 Task: In the  document Mswordfile.docx Select the first Column and change text color to  'Black' Apply the command  'Undo' Apply the command  Redo
Action: Mouse moved to (233, 282)
Screenshot: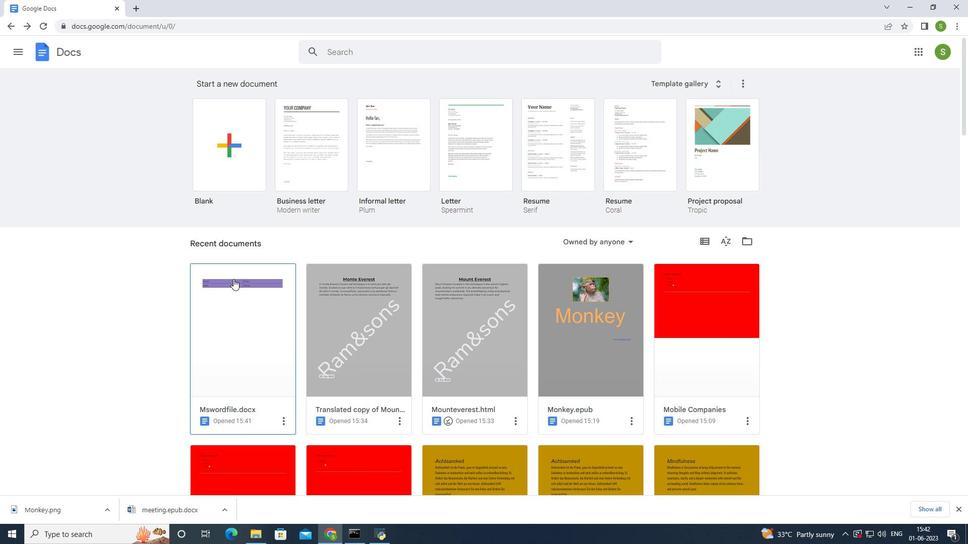 
Action: Mouse pressed left at (233, 282)
Screenshot: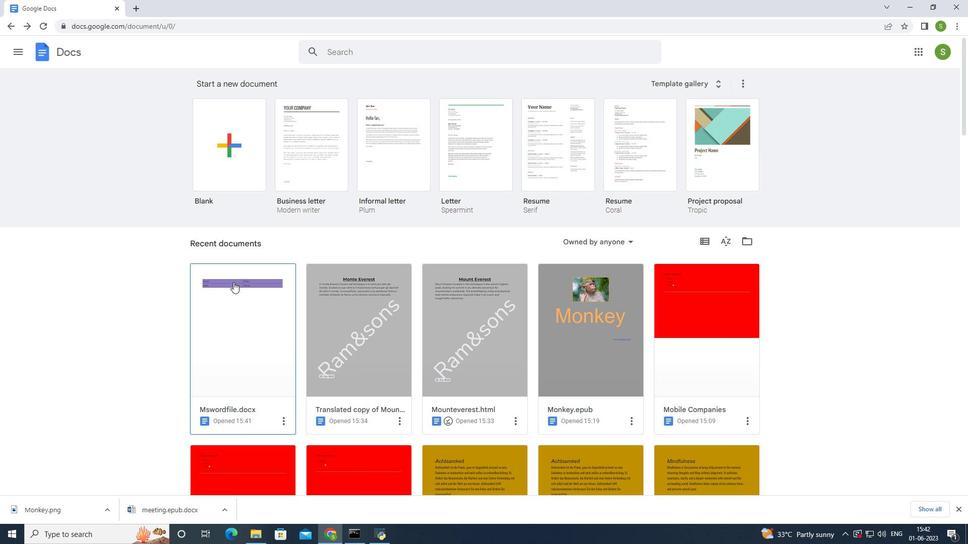 
Action: Mouse moved to (252, 168)
Screenshot: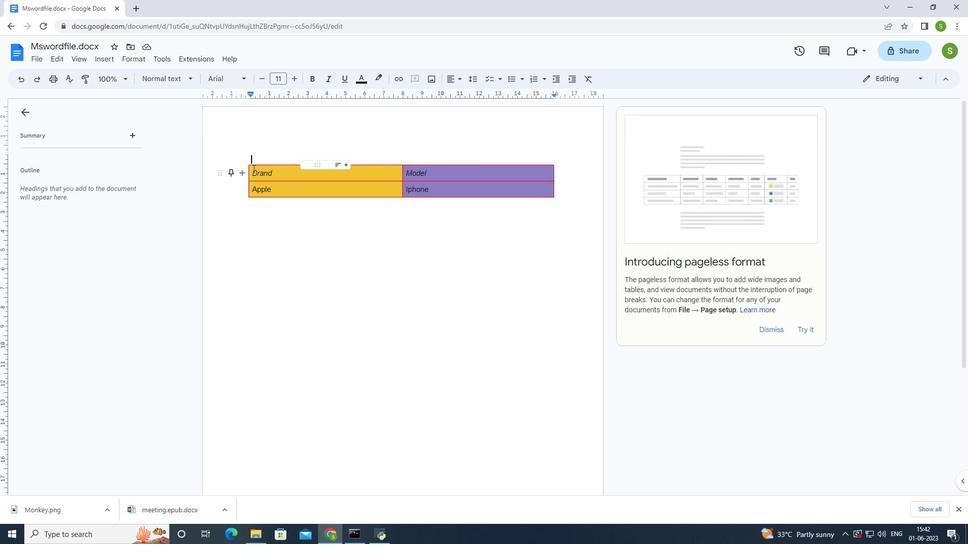 
Action: Mouse pressed left at (252, 168)
Screenshot: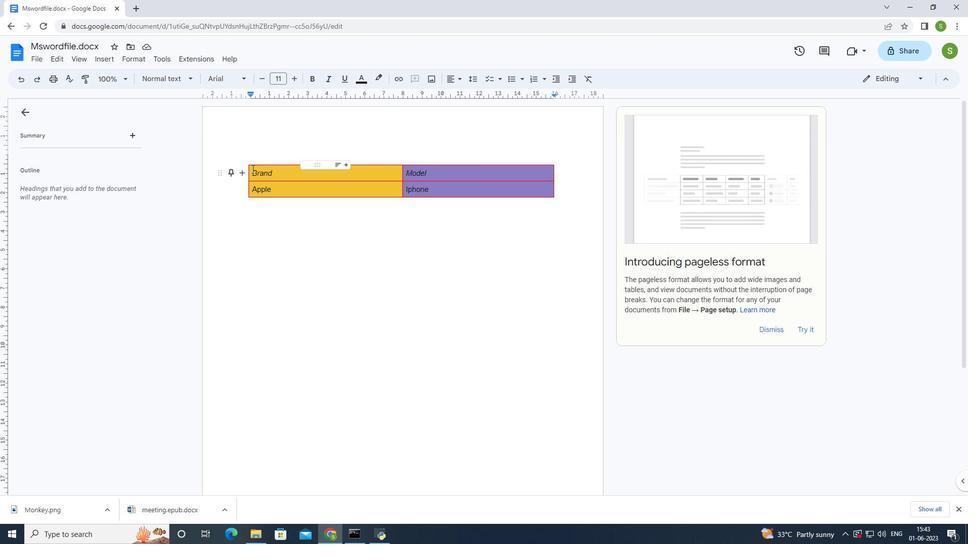 
Action: Mouse moved to (362, 82)
Screenshot: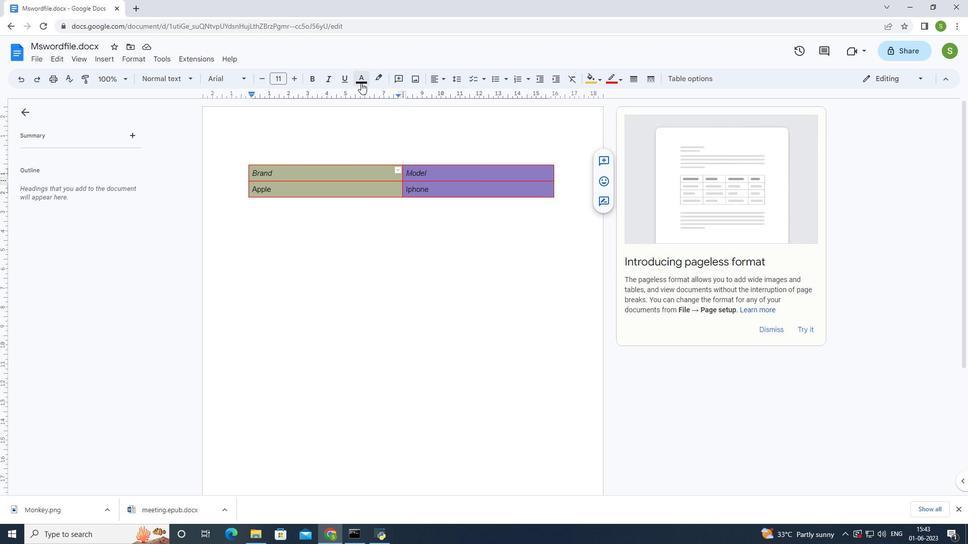 
Action: Mouse pressed left at (362, 82)
Screenshot: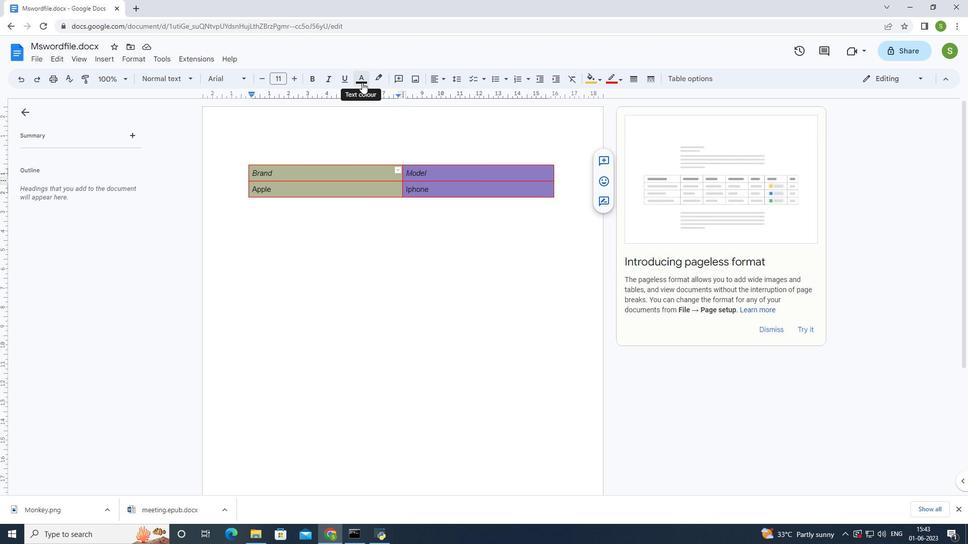 
Action: Mouse moved to (364, 99)
Screenshot: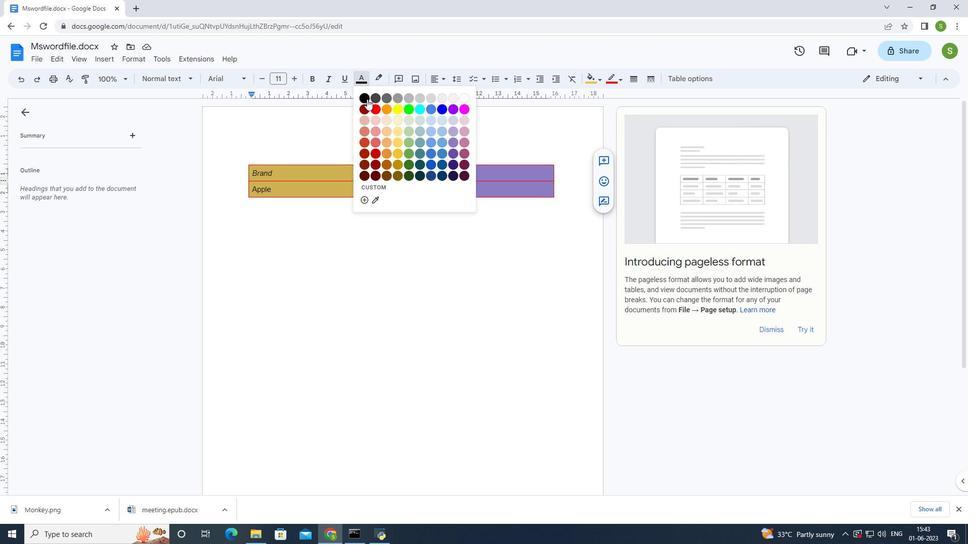 
Action: Mouse pressed left at (364, 99)
Screenshot: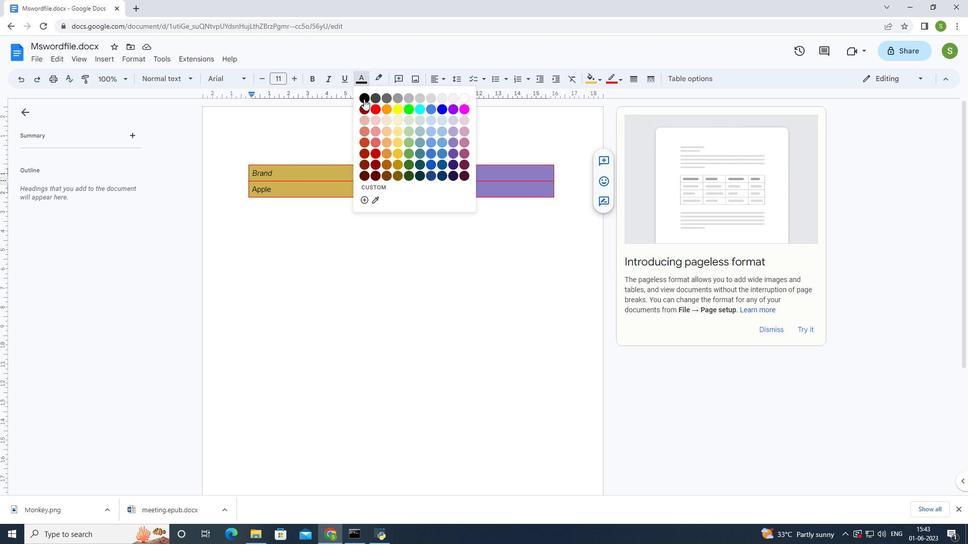 
Action: Mouse moved to (22, 84)
Screenshot: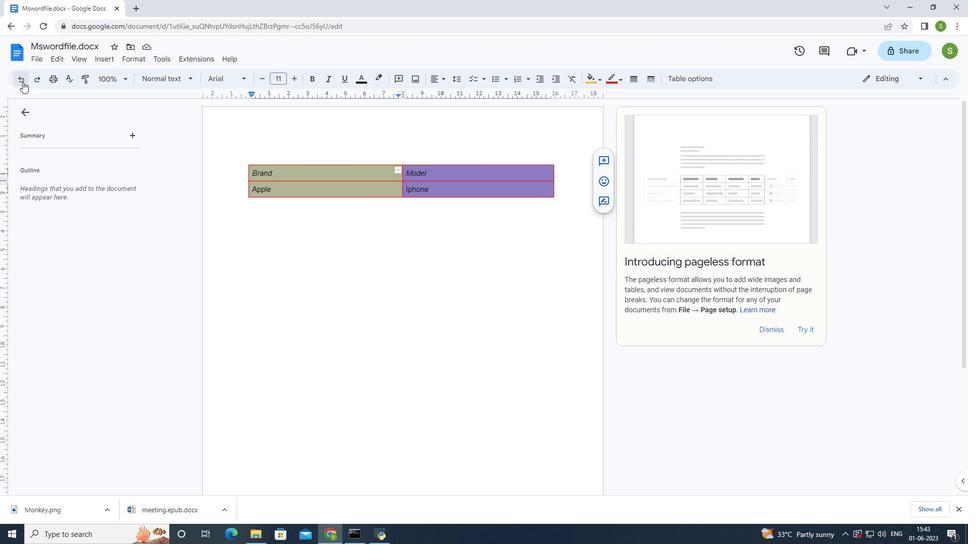 
Action: Mouse pressed left at (22, 84)
Screenshot: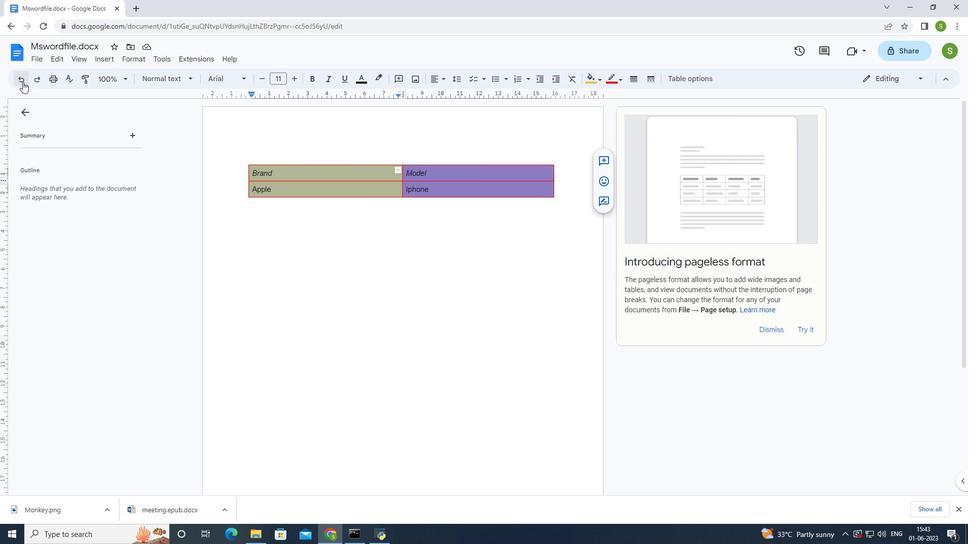 
Action: Mouse moved to (39, 80)
Screenshot: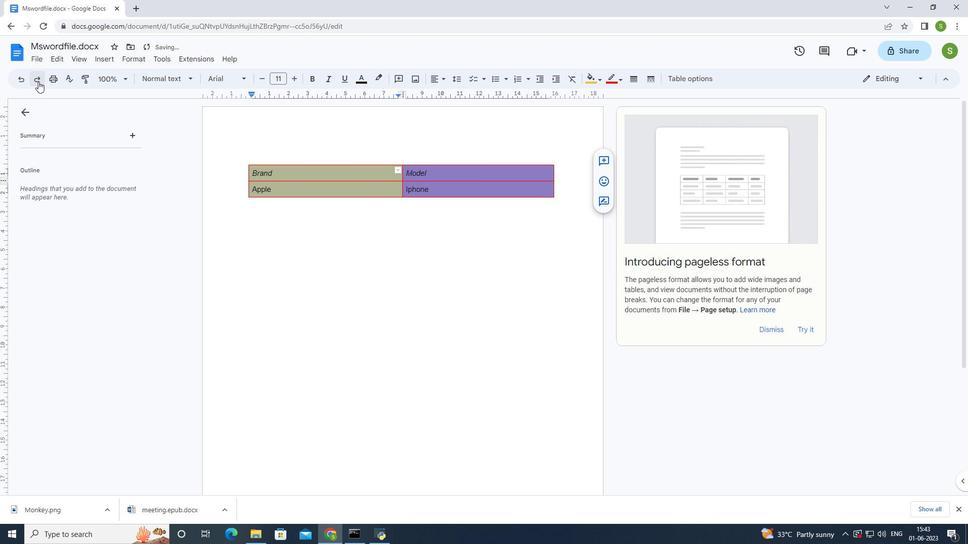 
Action: Mouse pressed left at (39, 80)
Screenshot: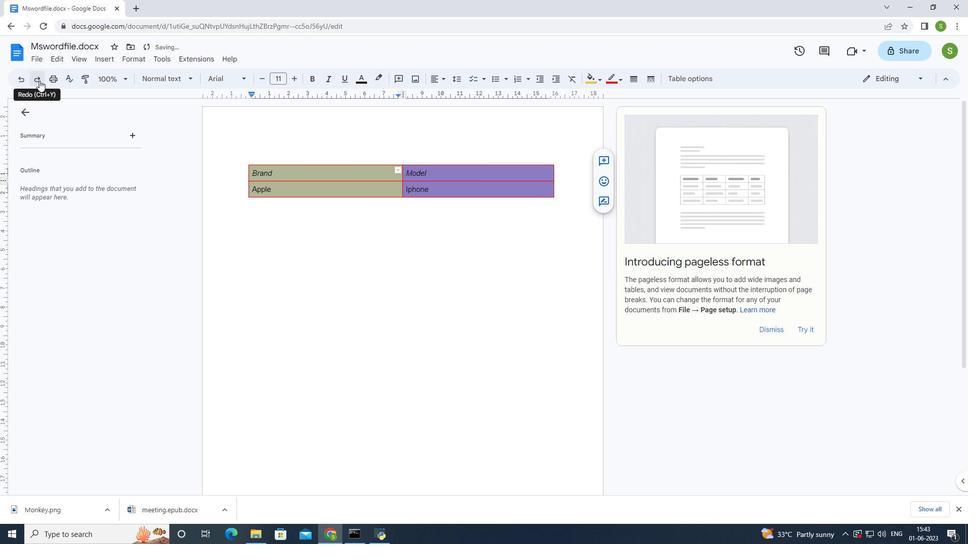 
Action: Mouse moved to (350, 263)
Screenshot: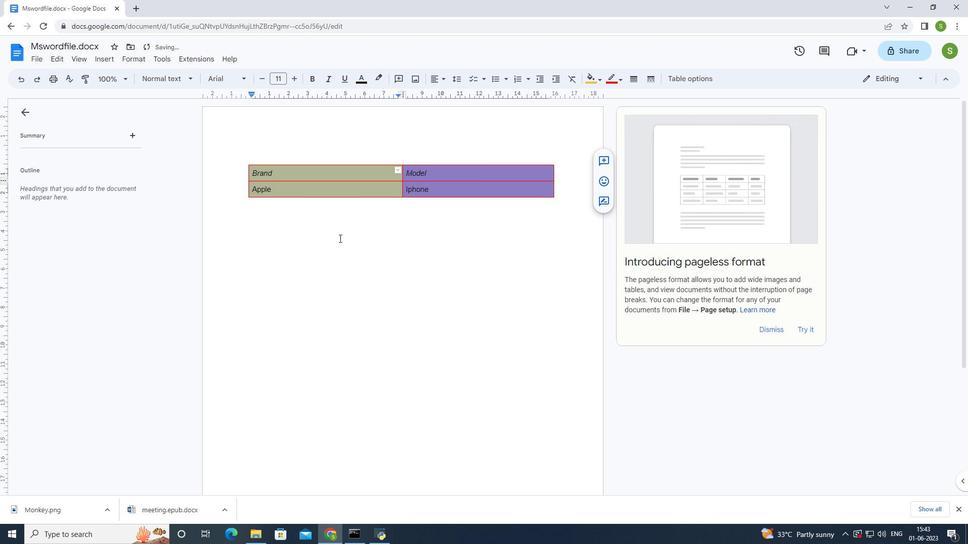 
Action: Mouse pressed left at (350, 263)
Screenshot: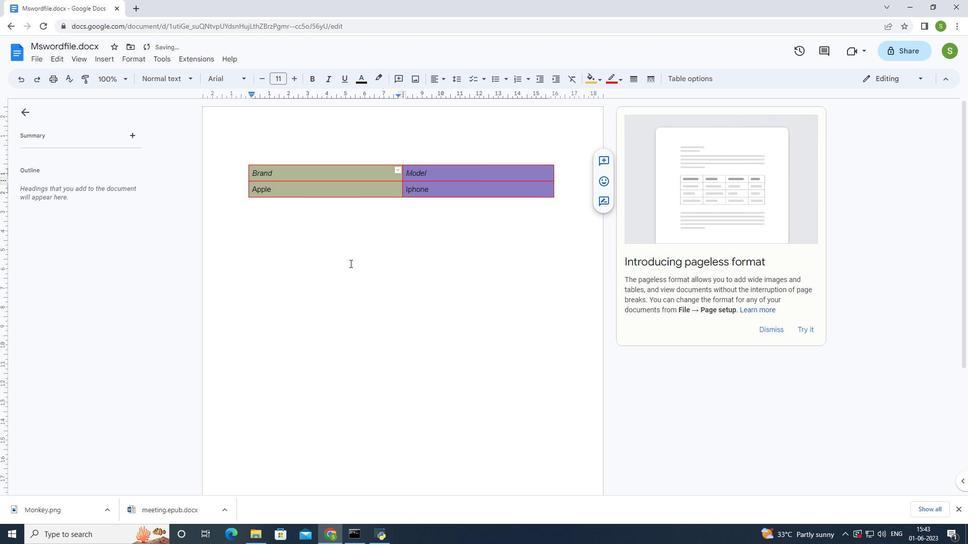 
Action: Mouse moved to (494, 255)
Screenshot: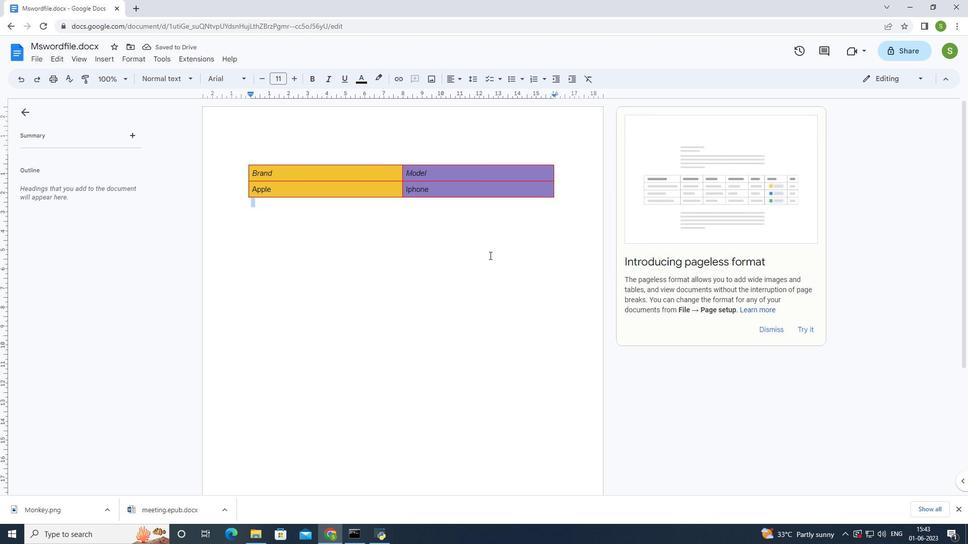 
